 Task: Learn more about a sales navigator core.
Action: Mouse moved to (798, 87)
Screenshot: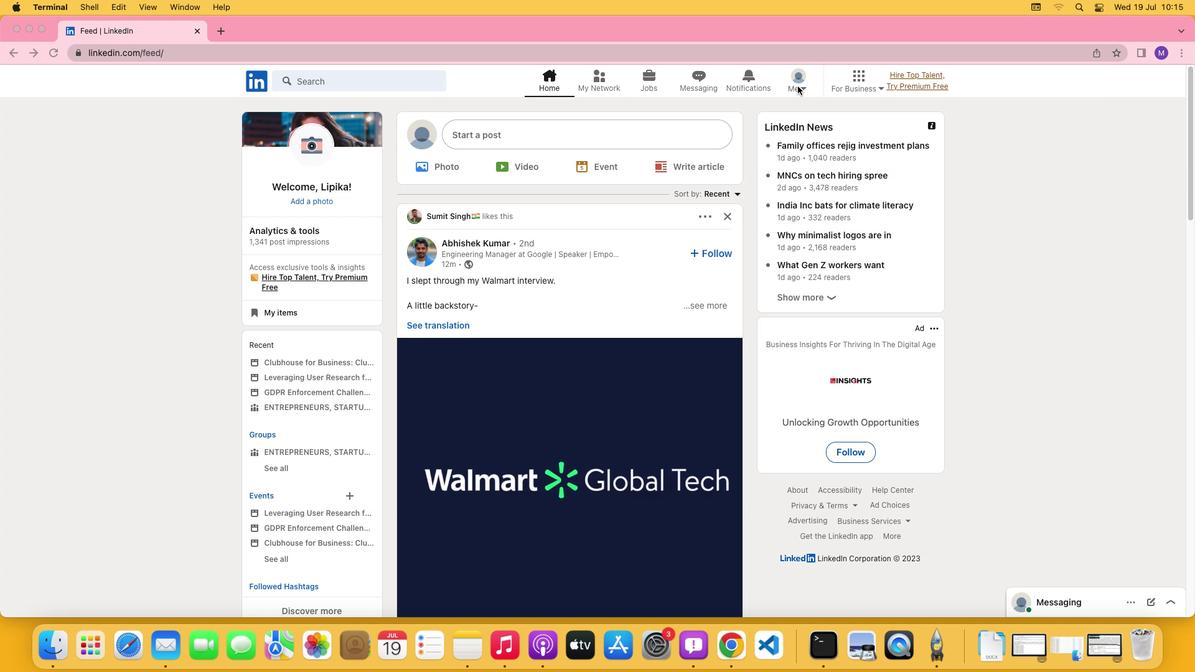 
Action: Mouse pressed left at (798, 87)
Screenshot: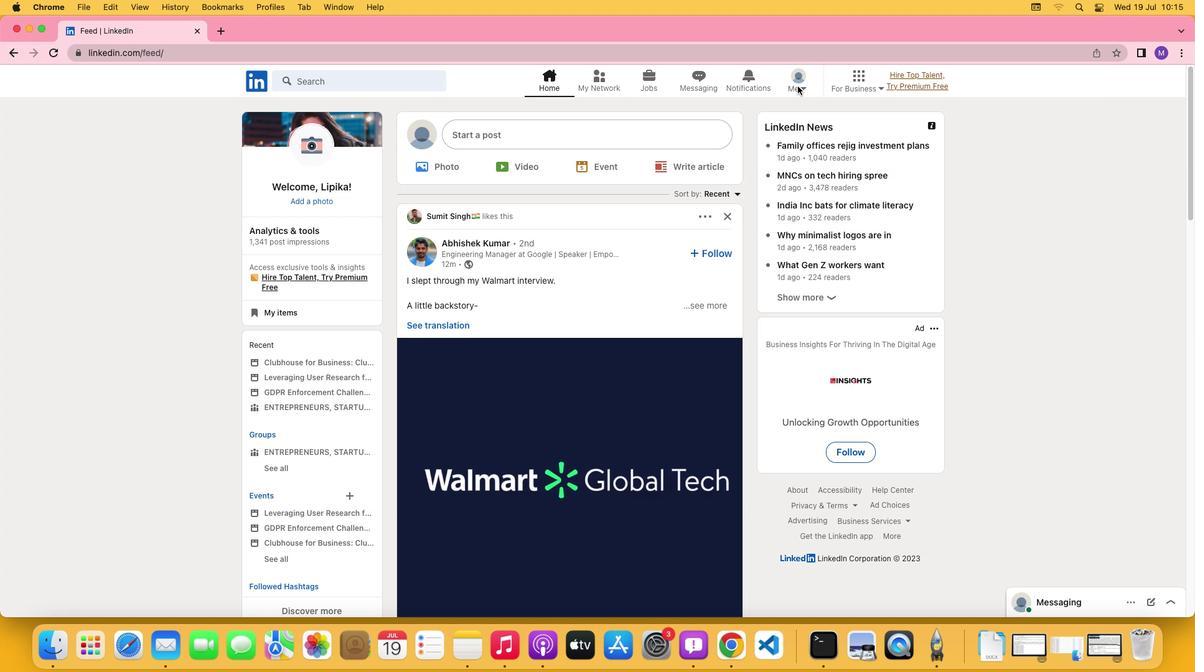 
Action: Mouse moved to (803, 87)
Screenshot: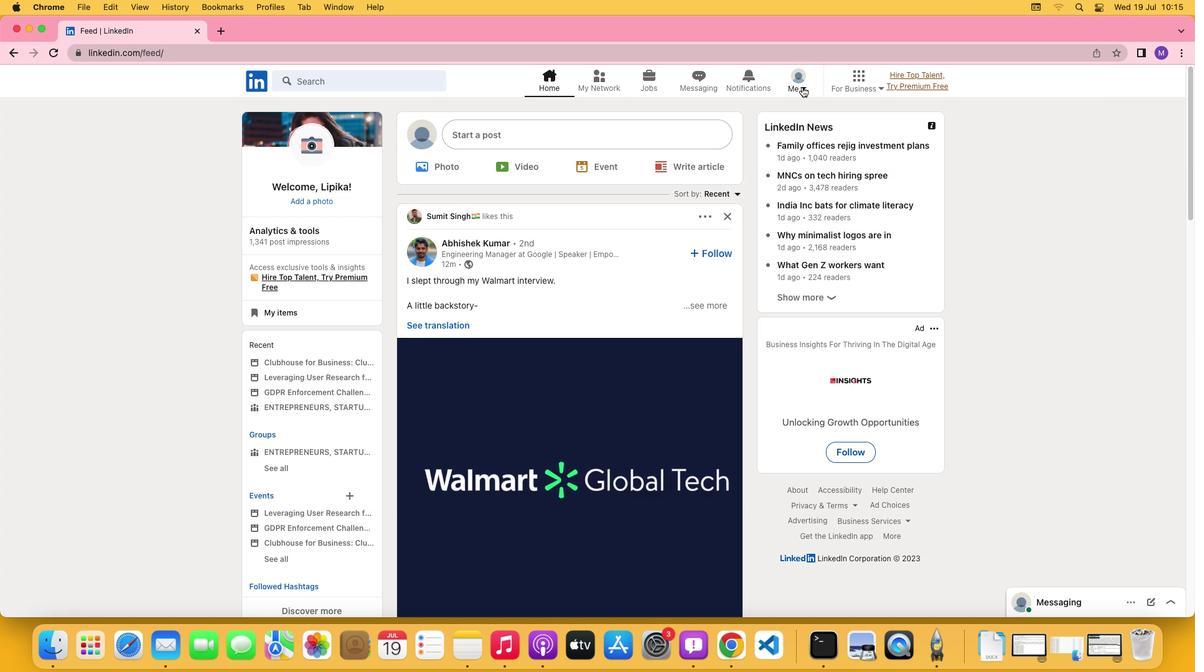 
Action: Mouse pressed left at (803, 87)
Screenshot: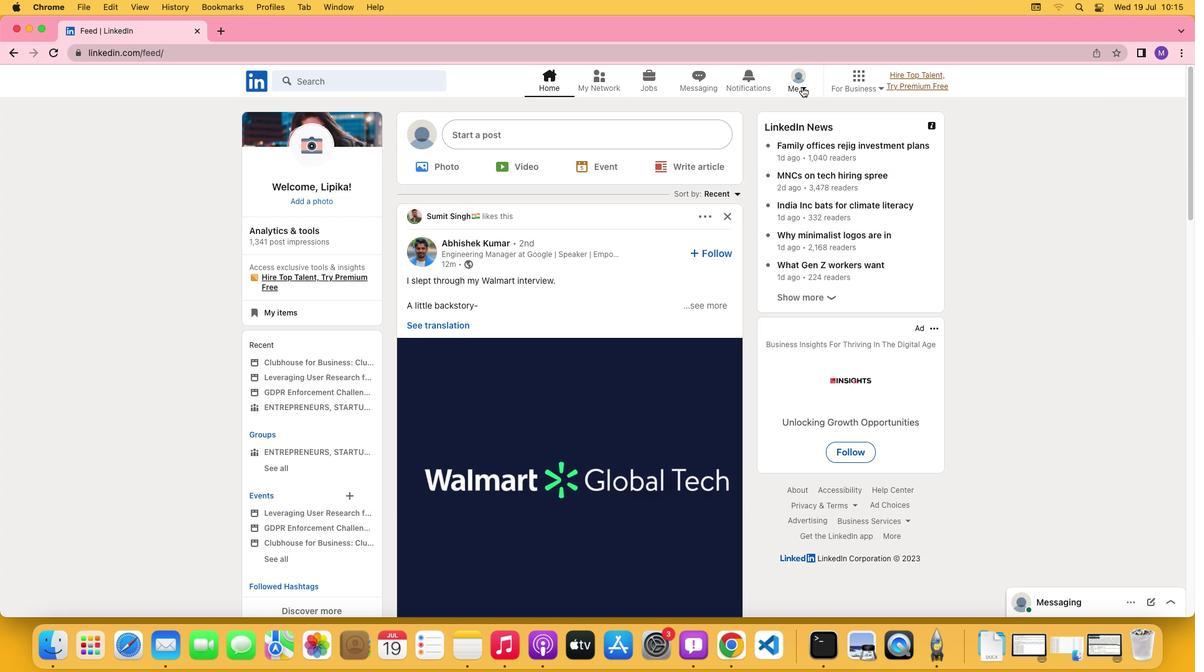 
Action: Mouse moved to (714, 214)
Screenshot: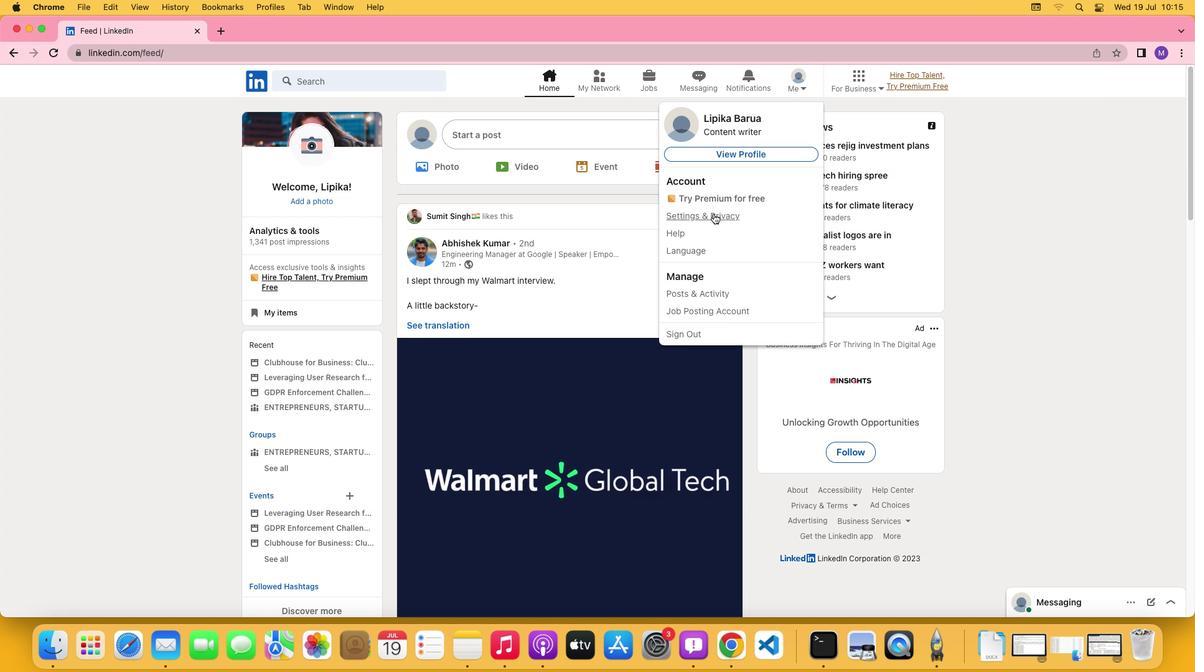 
Action: Mouse pressed left at (714, 214)
Screenshot: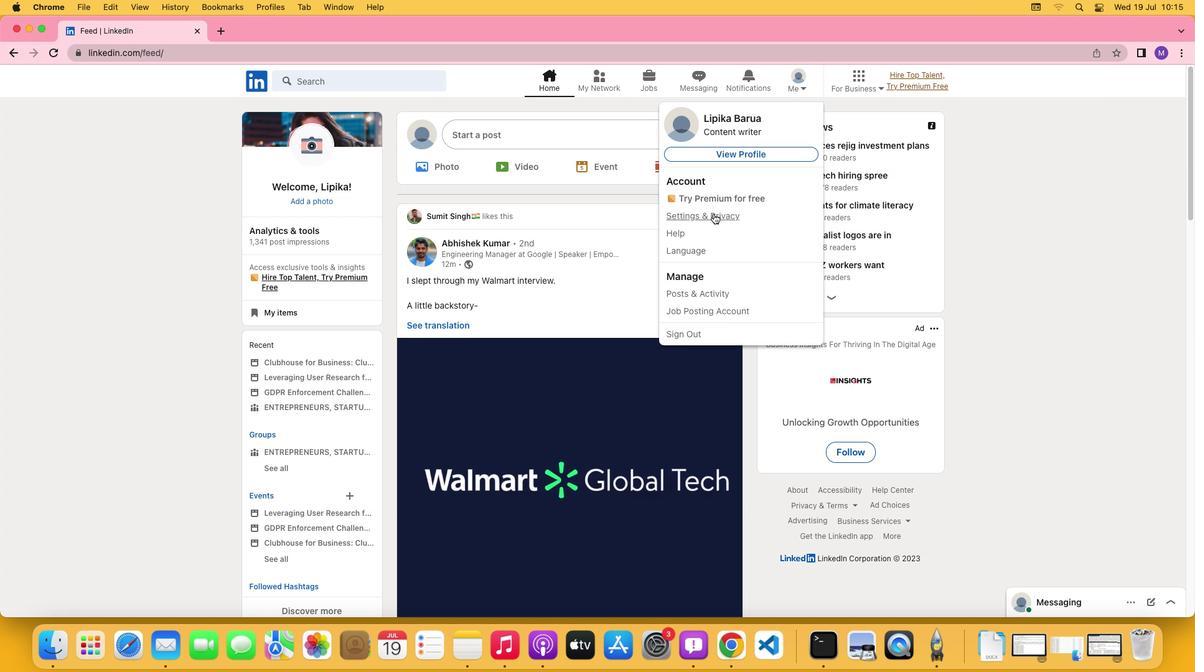 
Action: Mouse moved to (594, 352)
Screenshot: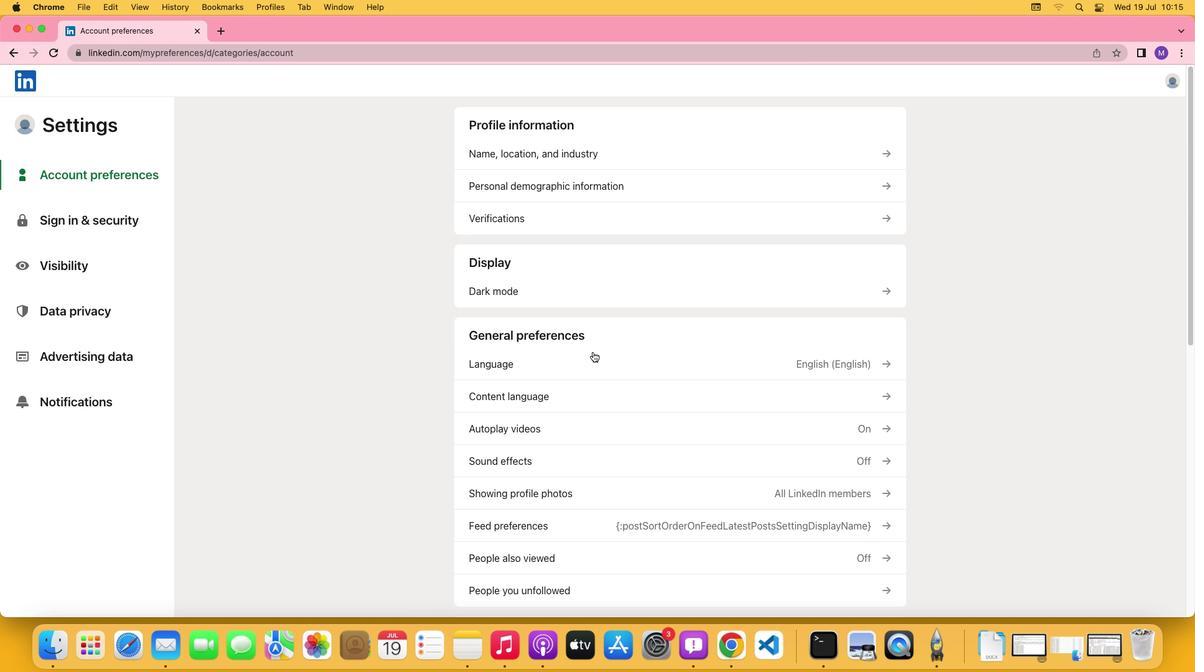 
Action: Mouse scrolled (594, 352) with delta (0, 0)
Screenshot: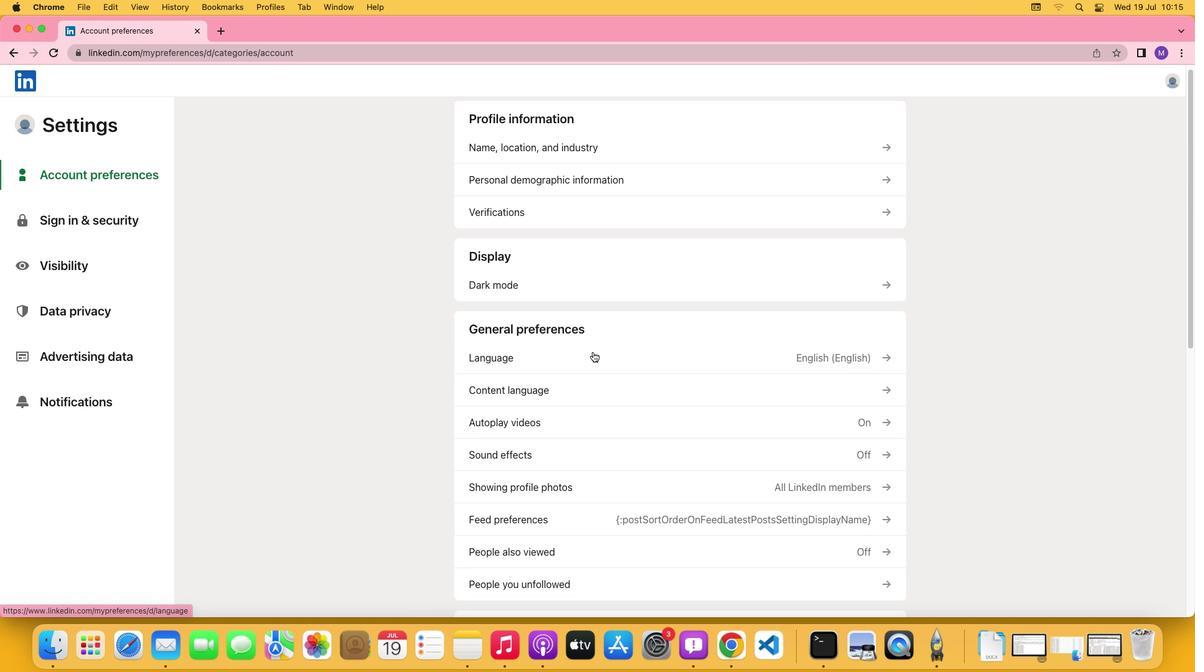 
Action: Mouse scrolled (594, 352) with delta (0, 0)
Screenshot: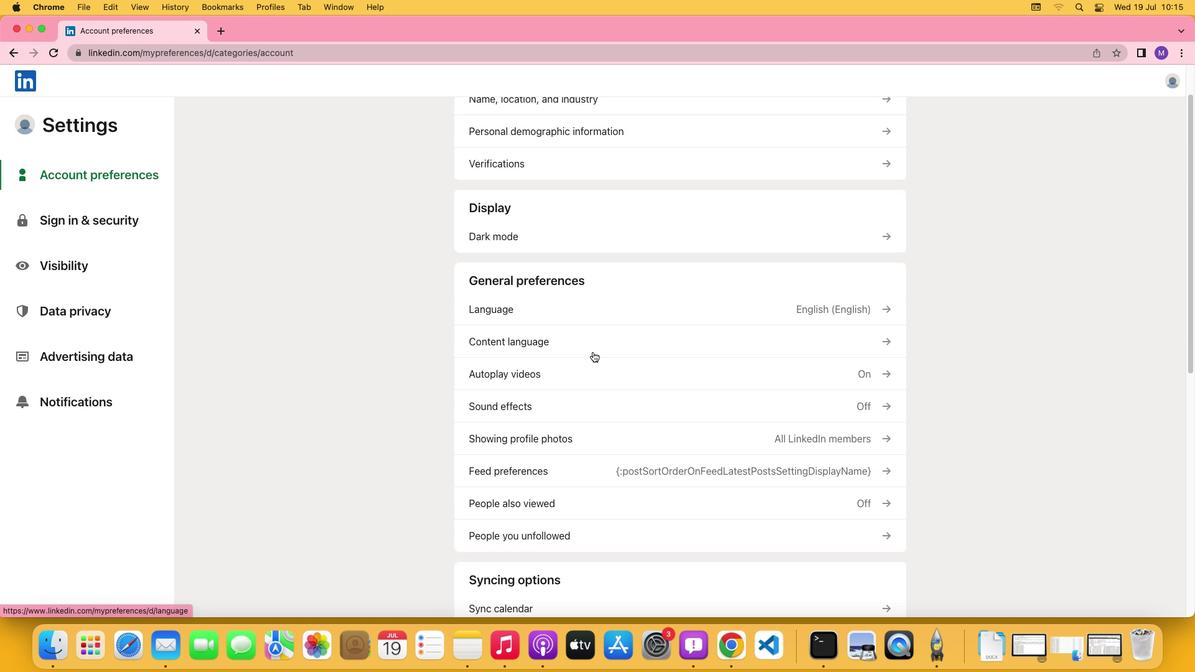 
Action: Mouse scrolled (594, 352) with delta (0, 0)
Screenshot: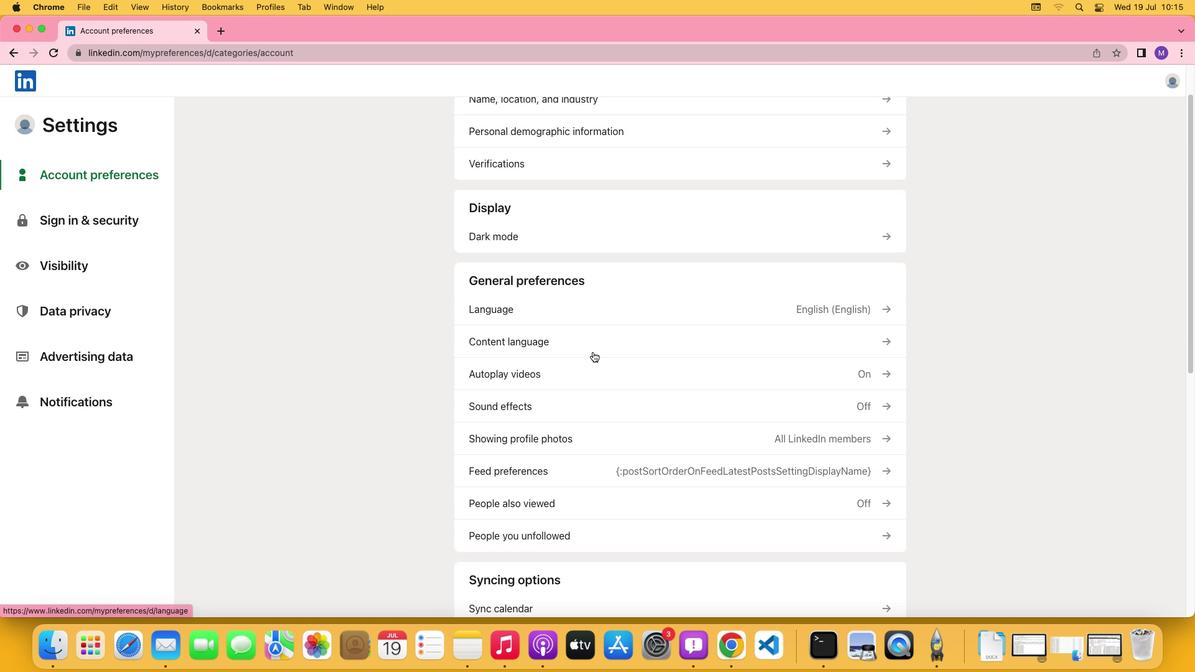 
Action: Mouse scrolled (594, 352) with delta (0, -1)
Screenshot: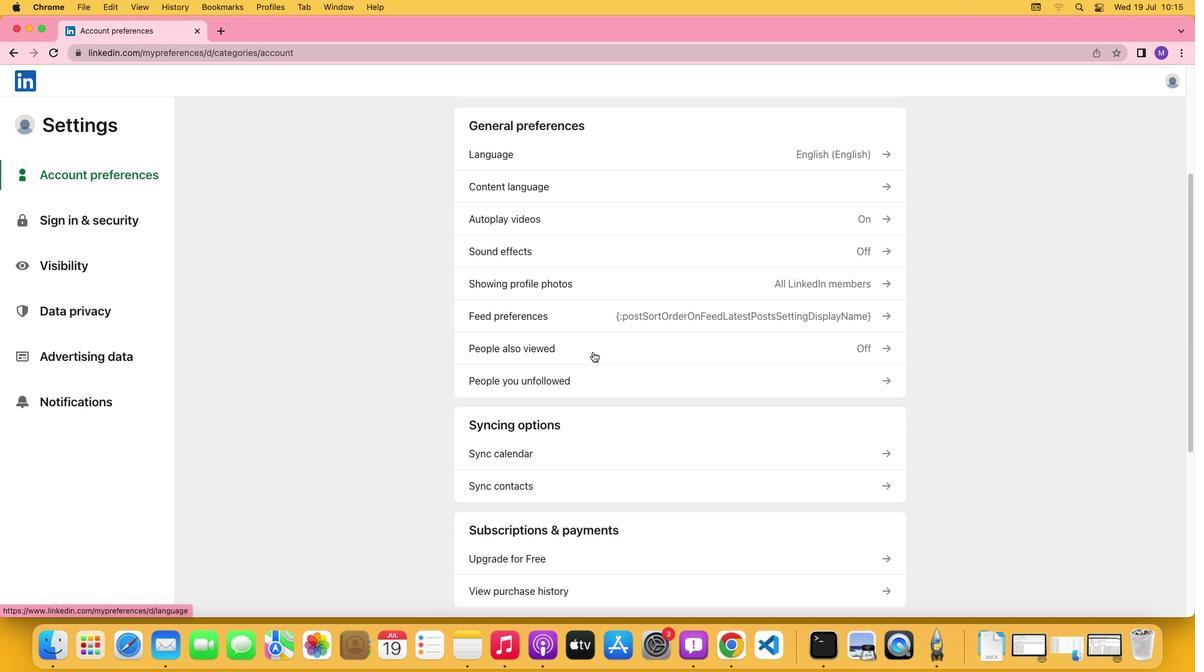
Action: Mouse scrolled (594, 352) with delta (0, -2)
Screenshot: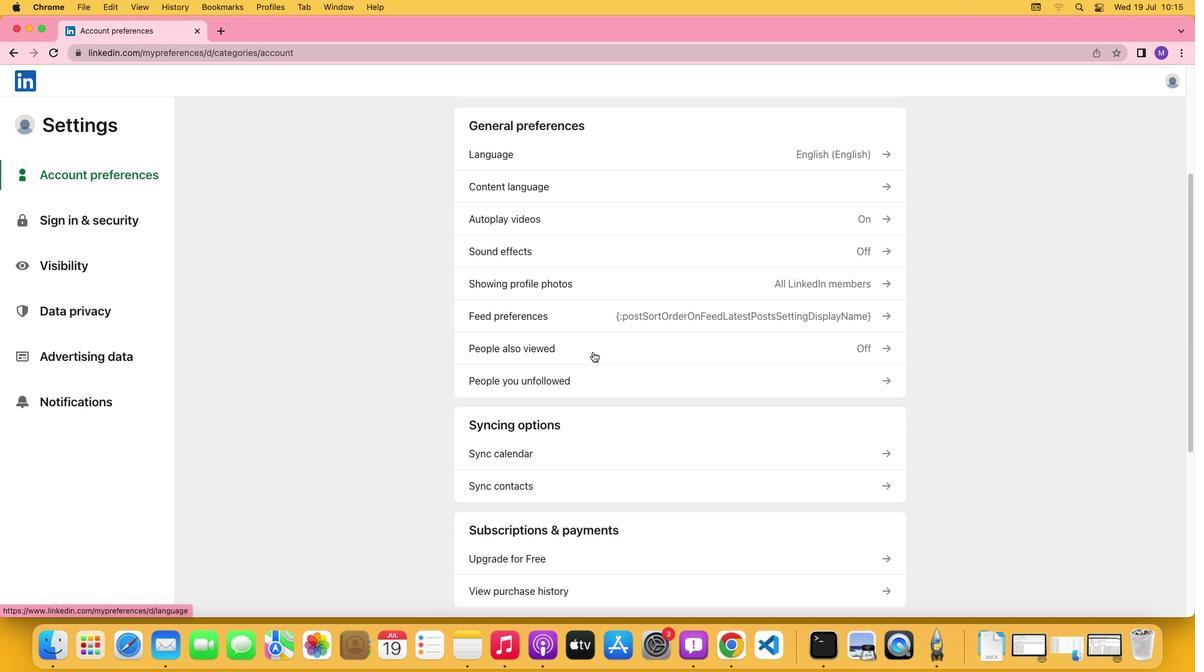 
Action: Mouse moved to (543, 367)
Screenshot: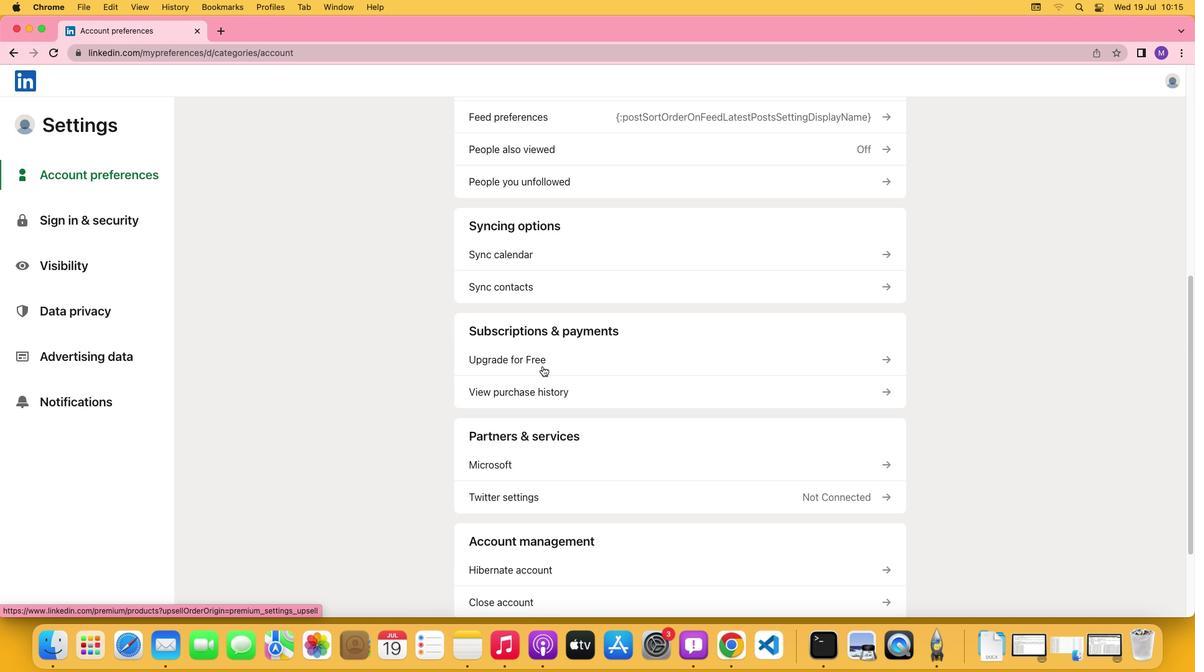 
Action: Mouse pressed left at (543, 367)
Screenshot: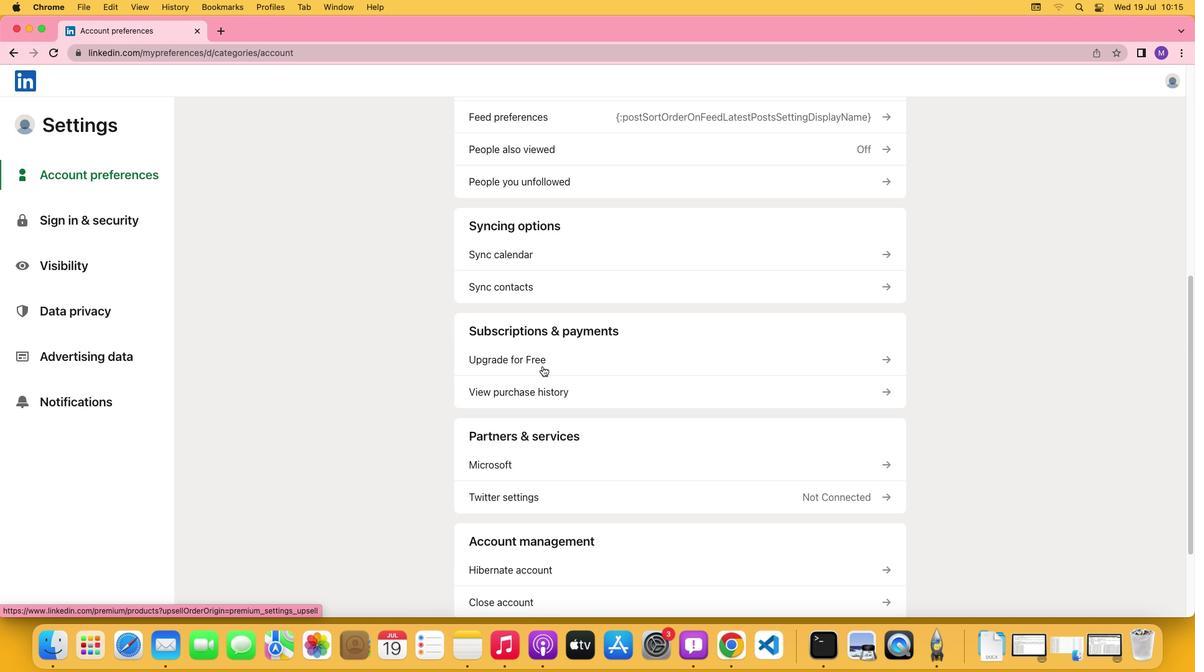 
Action: Mouse moved to (453, 349)
Screenshot: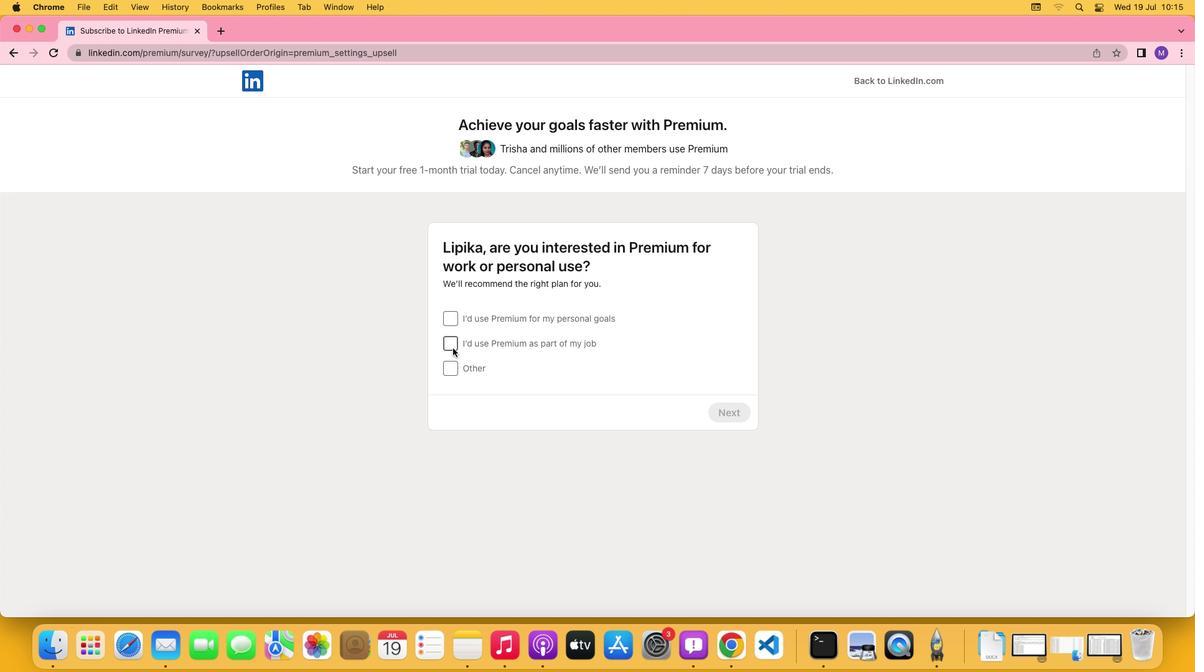 
Action: Mouse pressed left at (453, 349)
Screenshot: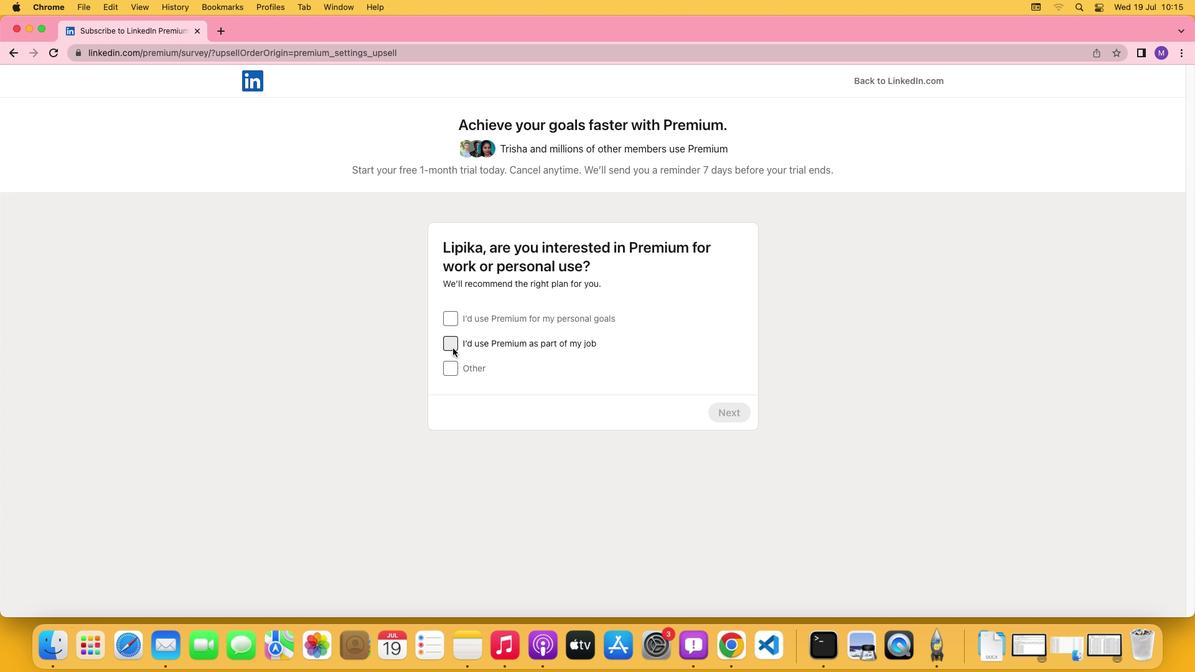 
Action: Mouse moved to (724, 411)
Screenshot: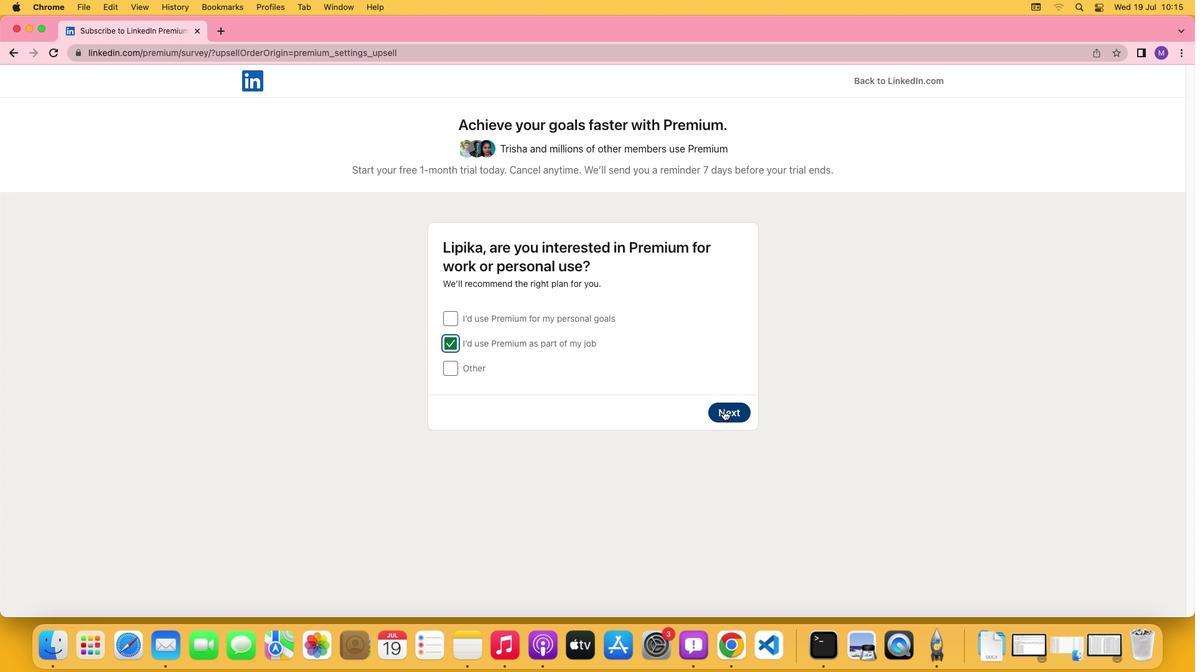 
Action: Mouse pressed left at (724, 411)
Screenshot: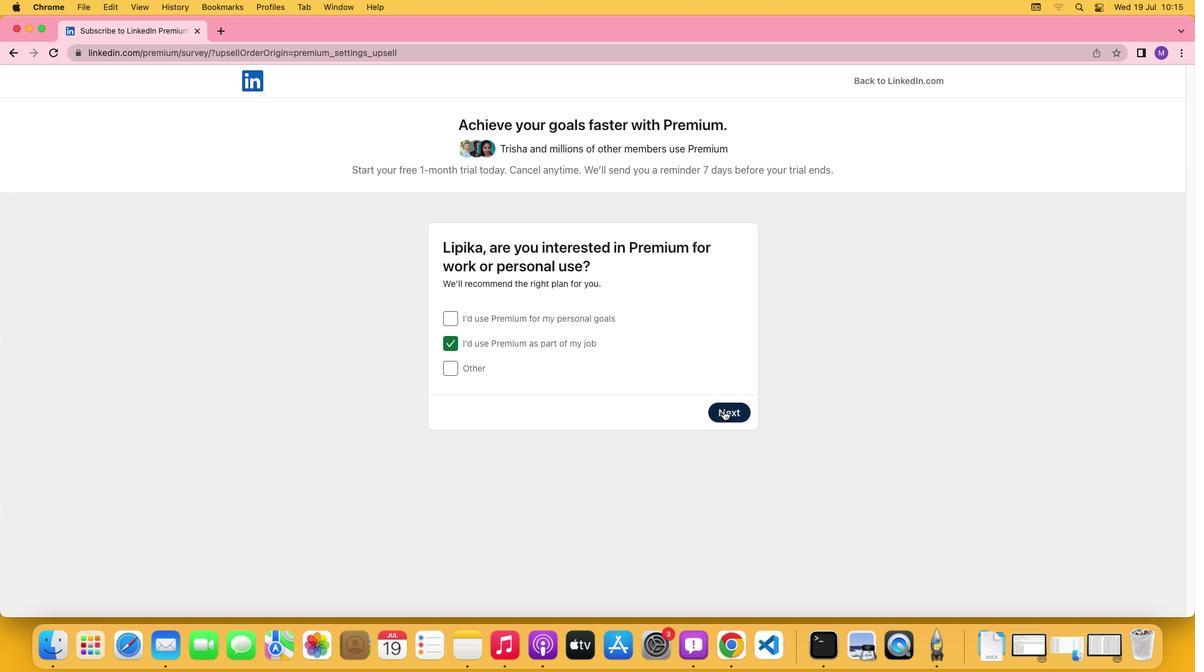 
Action: Mouse moved to (726, 473)
Screenshot: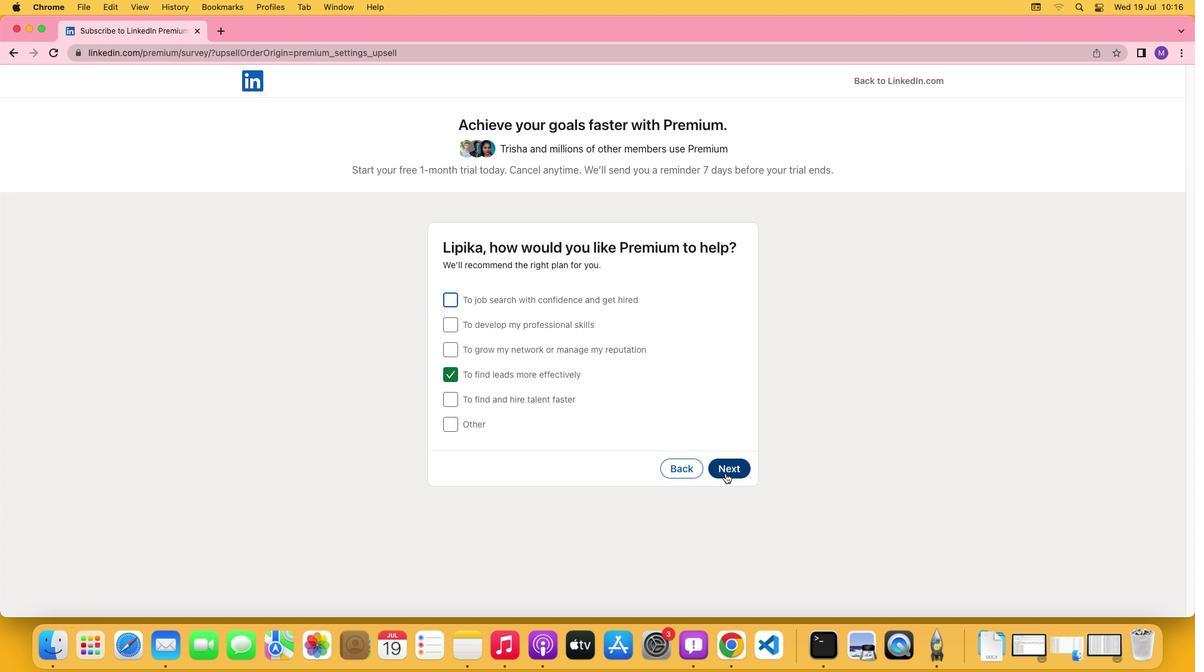 
Action: Mouse pressed left at (726, 473)
Screenshot: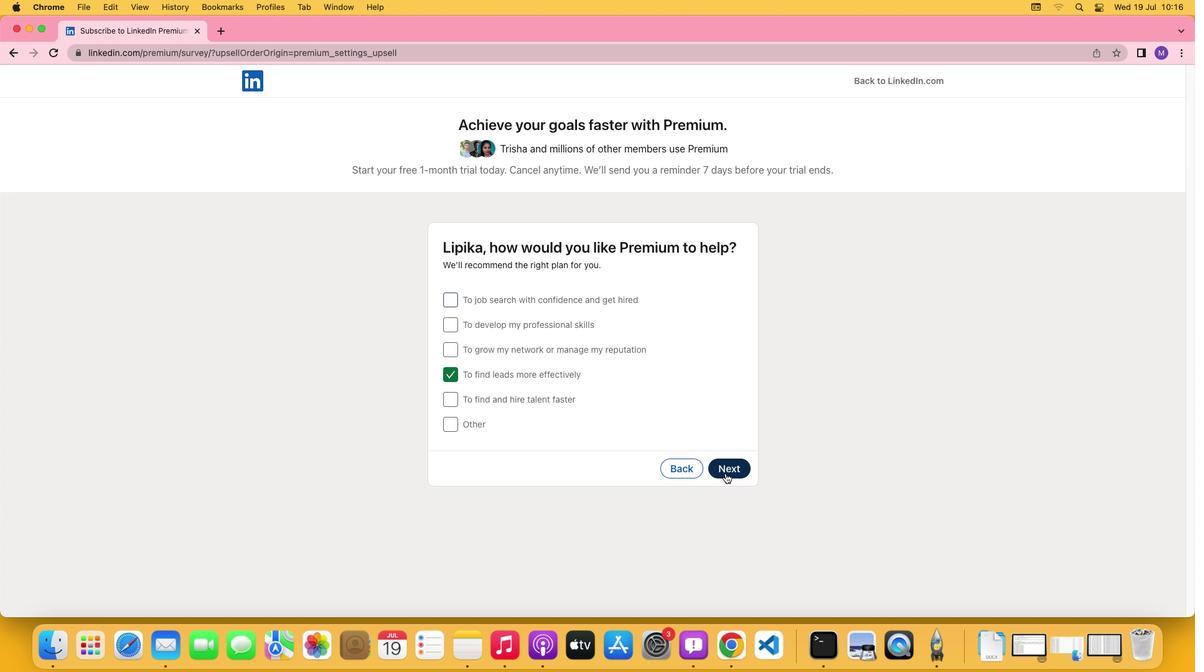 
Action: Mouse moved to (444, 322)
Screenshot: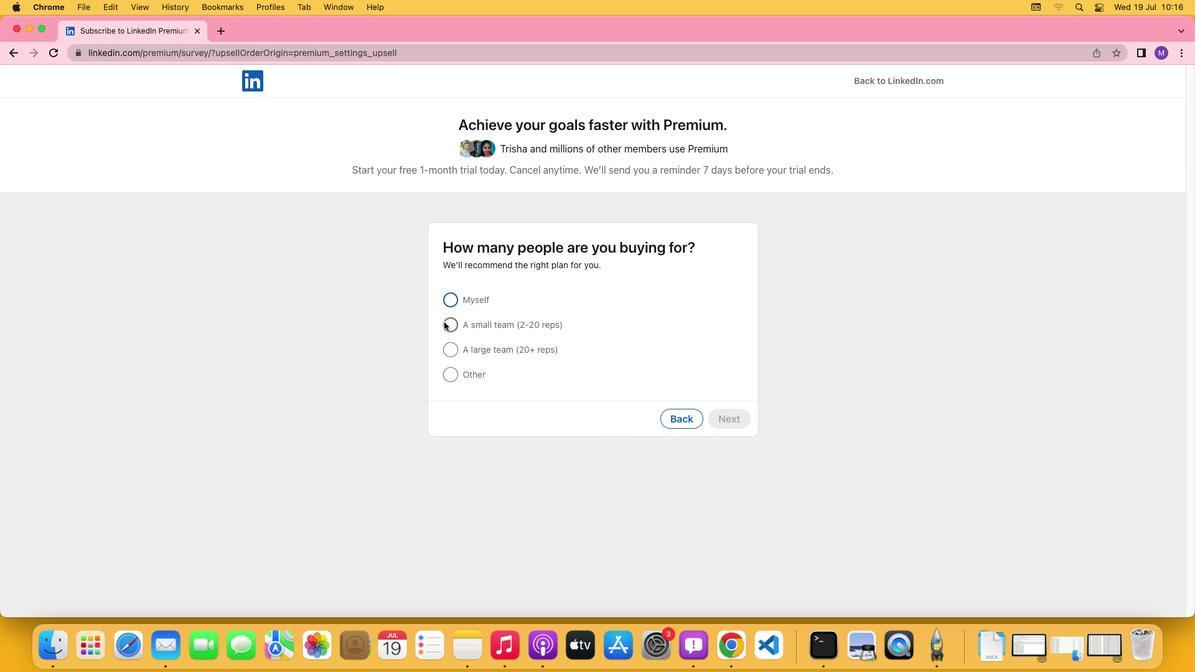 
Action: Mouse pressed left at (444, 322)
Screenshot: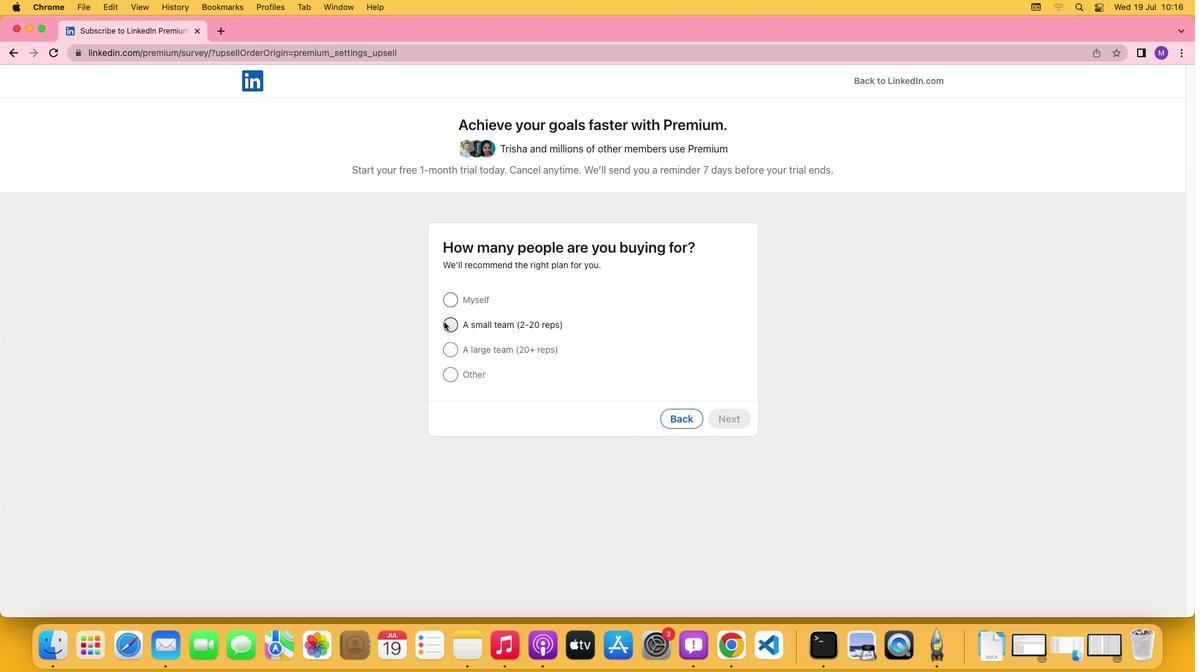 
Action: Mouse moved to (729, 424)
Screenshot: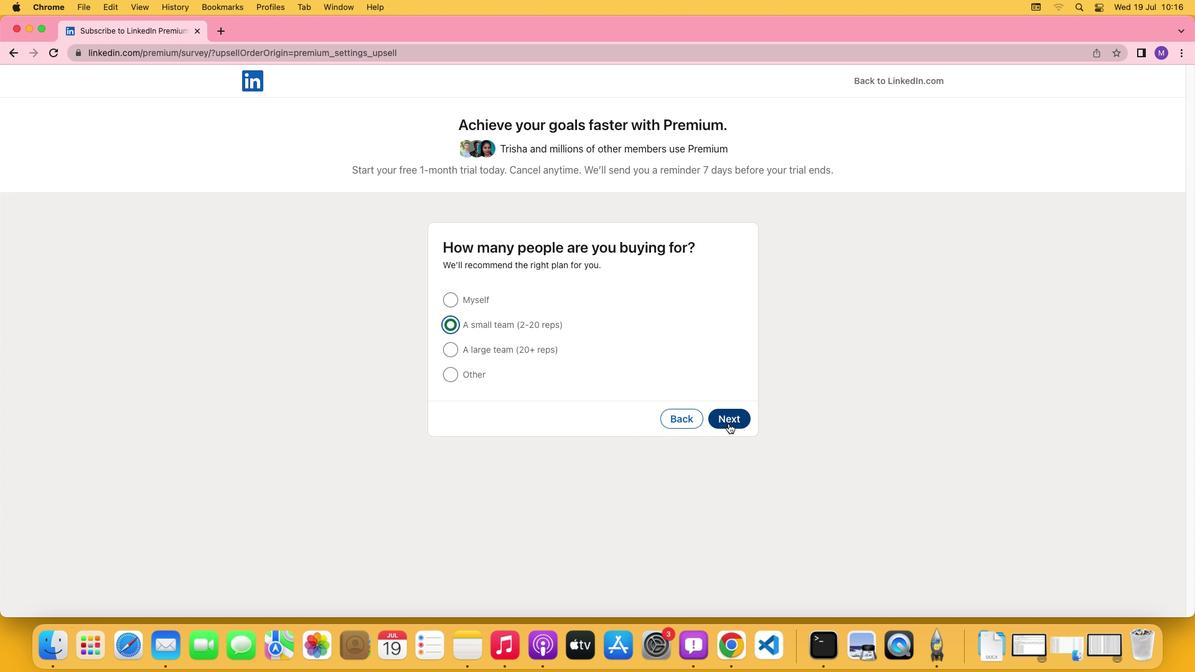 
Action: Mouse pressed left at (729, 424)
Screenshot: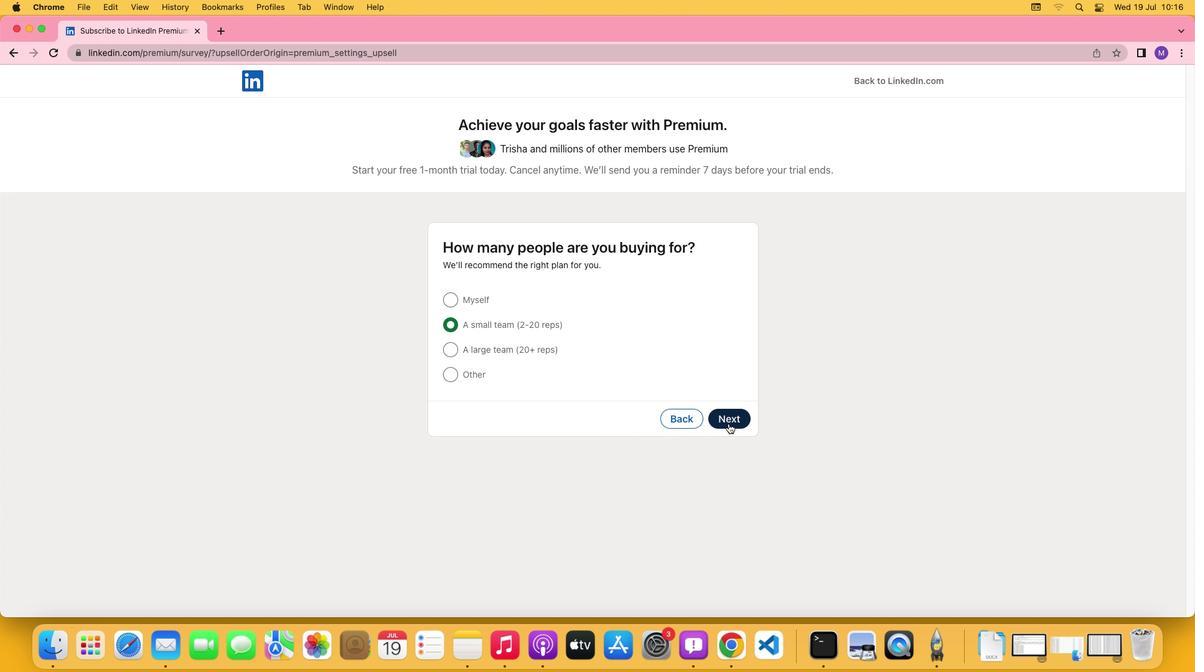 
Action: Mouse moved to (297, 568)
Screenshot: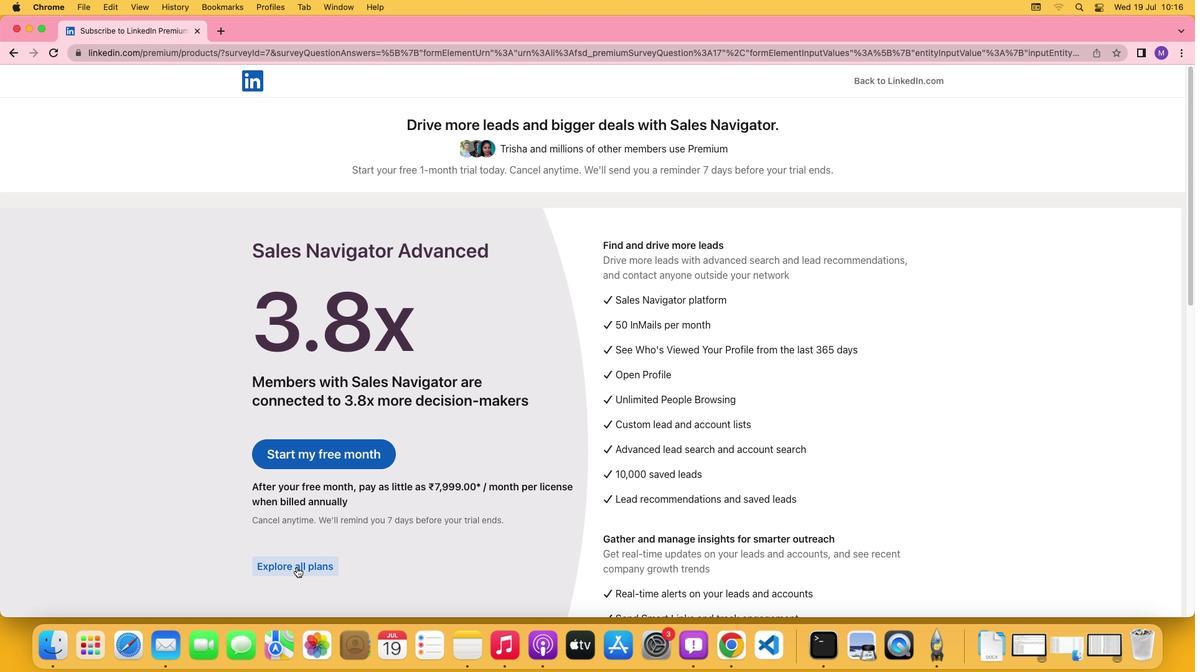 
Action: Mouse pressed left at (297, 568)
Screenshot: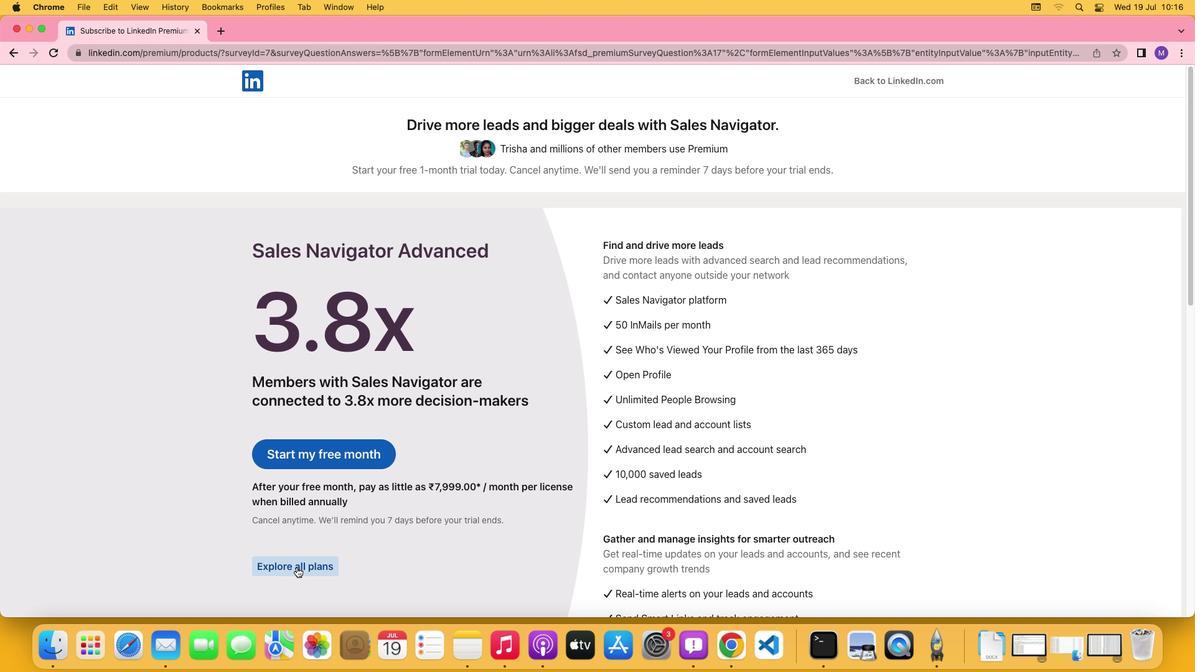 
Action: Mouse moved to (646, 496)
Screenshot: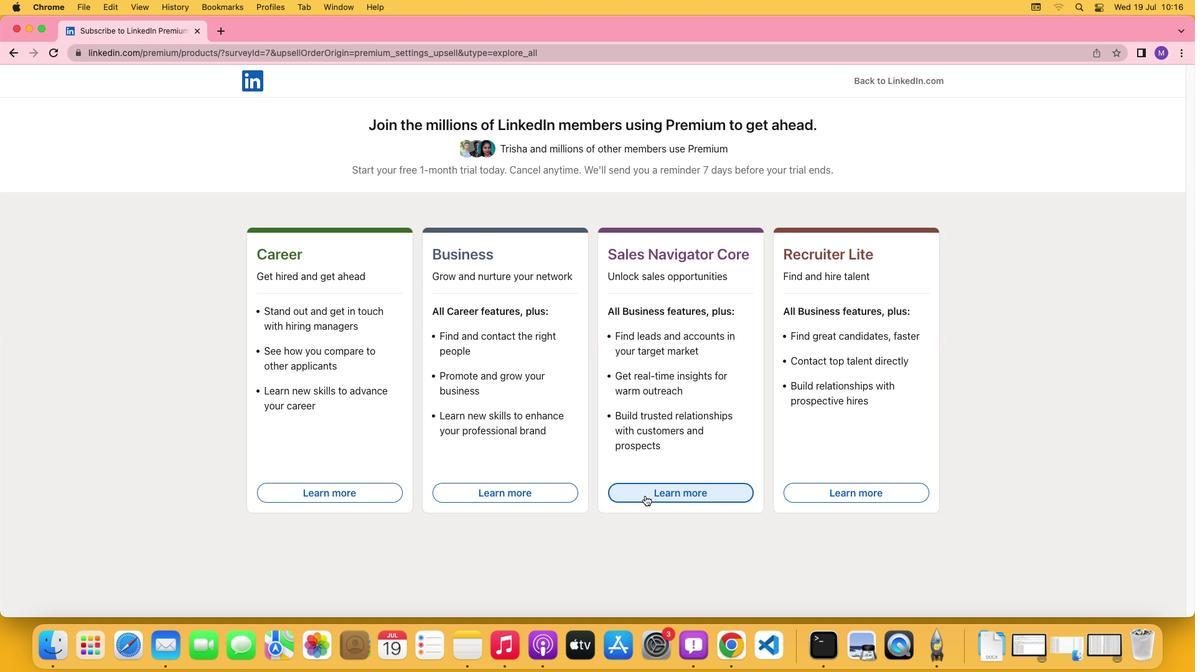 
Action: Mouse pressed left at (646, 496)
Screenshot: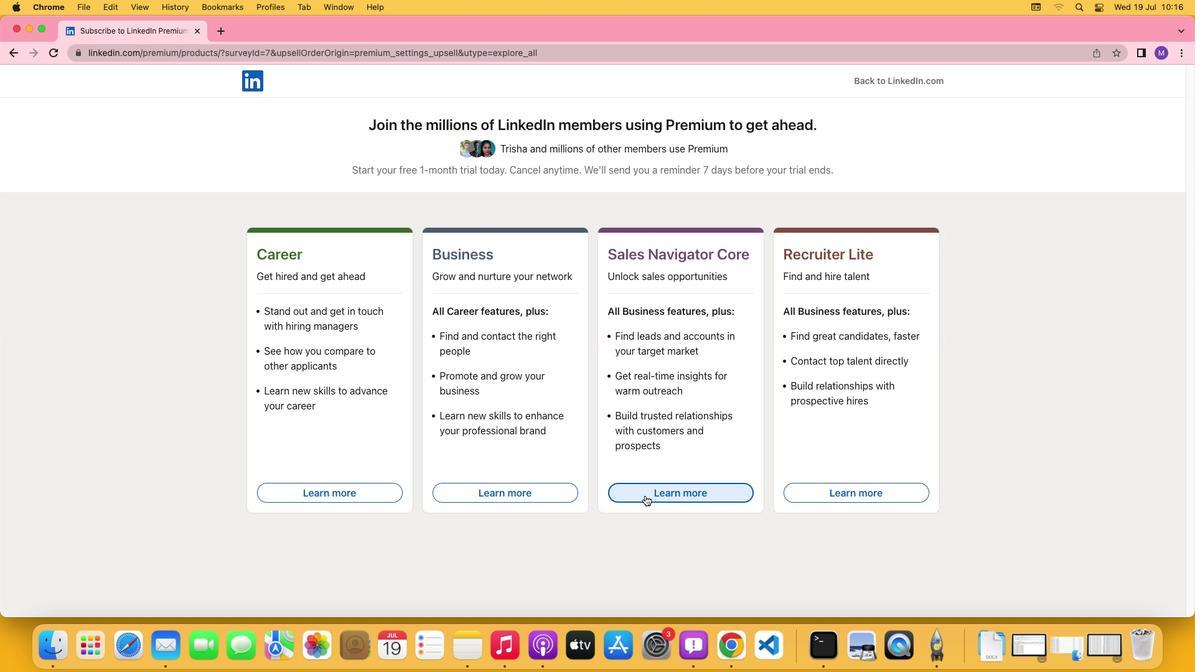
